 Task: Create in the project AgileDream and in the Backlog issue 'Develop a new tool for automated testing of cross-device compatibility and responsiveness' a child issue 'Code optimization for low-latency network socket programming', and assign it to team member softage.1@softage.net. Create in the project AgileDream and in the Backlog issue 'Upgrade the search engine' a child issue 'Chatbot conversation sentiment analysis and remediation', and assign it to team member softage.2@softage.net
Action: Mouse moved to (191, 53)
Screenshot: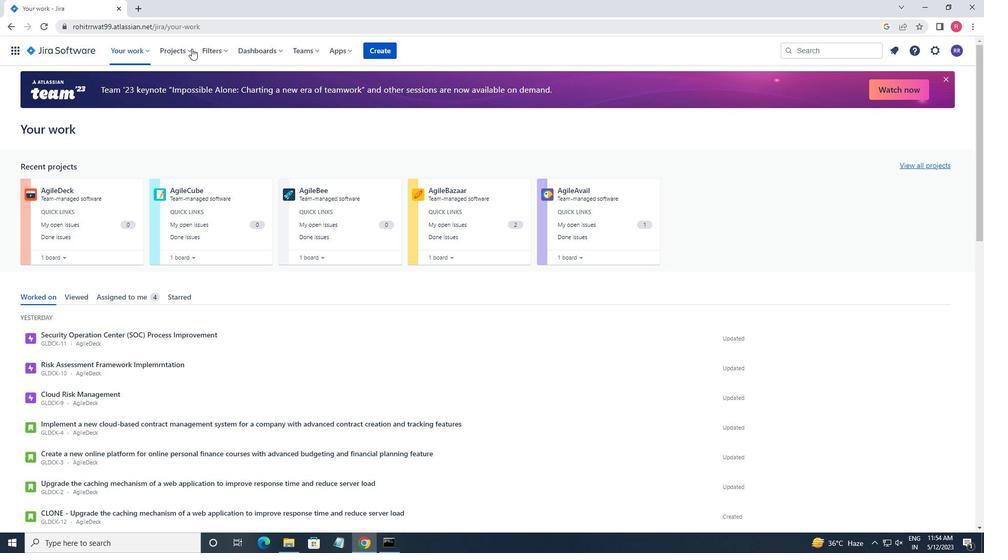 
Action: Mouse pressed left at (191, 53)
Screenshot: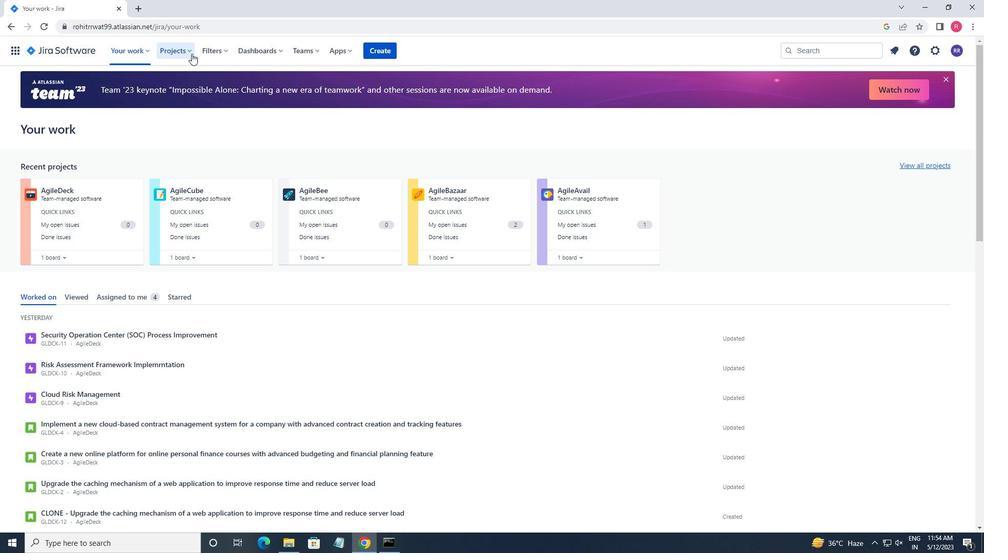 
Action: Mouse moved to (197, 107)
Screenshot: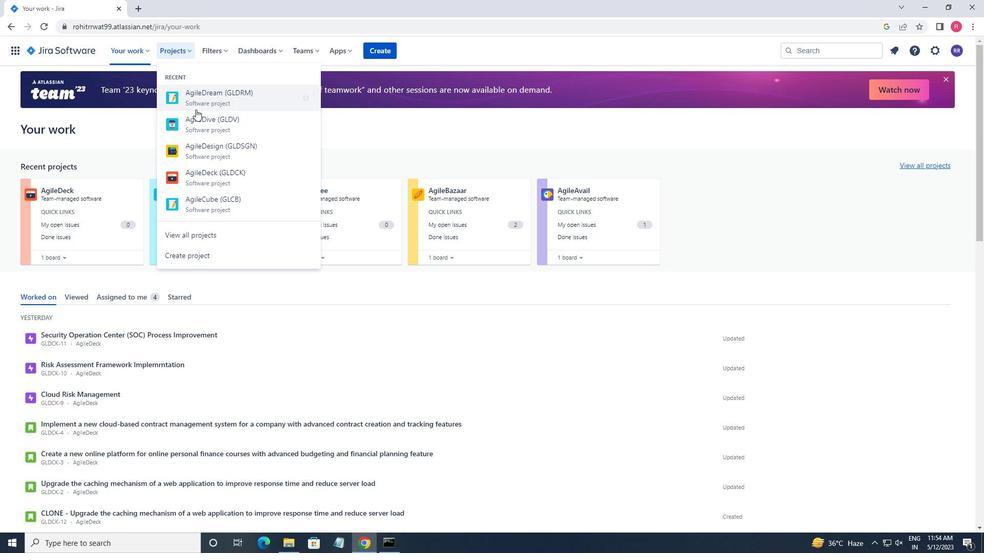 
Action: Mouse pressed left at (197, 107)
Screenshot: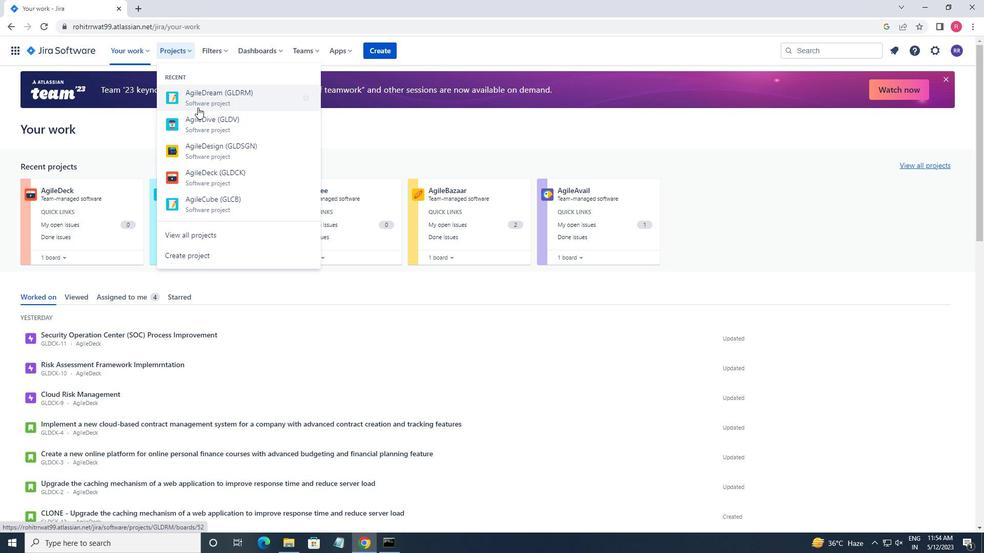 
Action: Mouse moved to (54, 152)
Screenshot: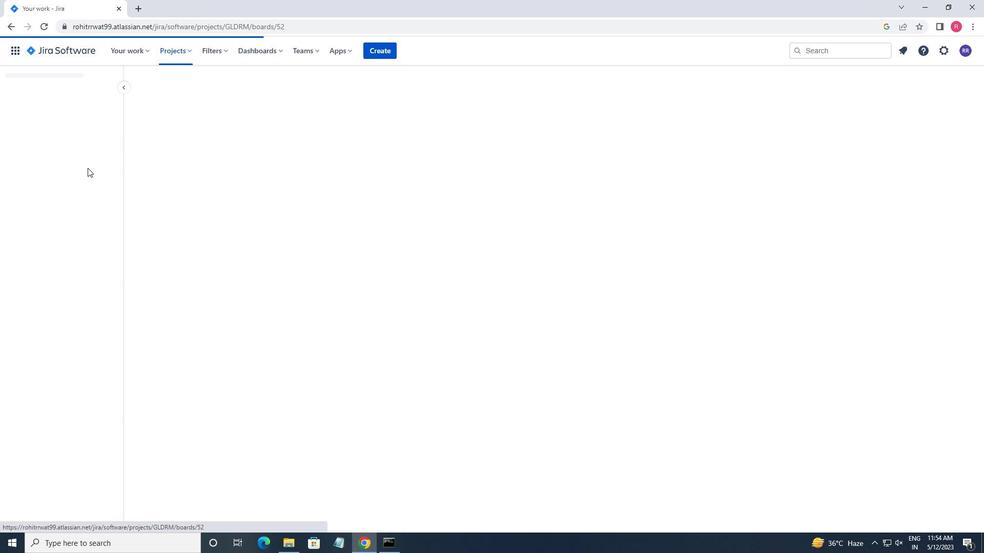 
Action: Mouse pressed left at (54, 152)
Screenshot: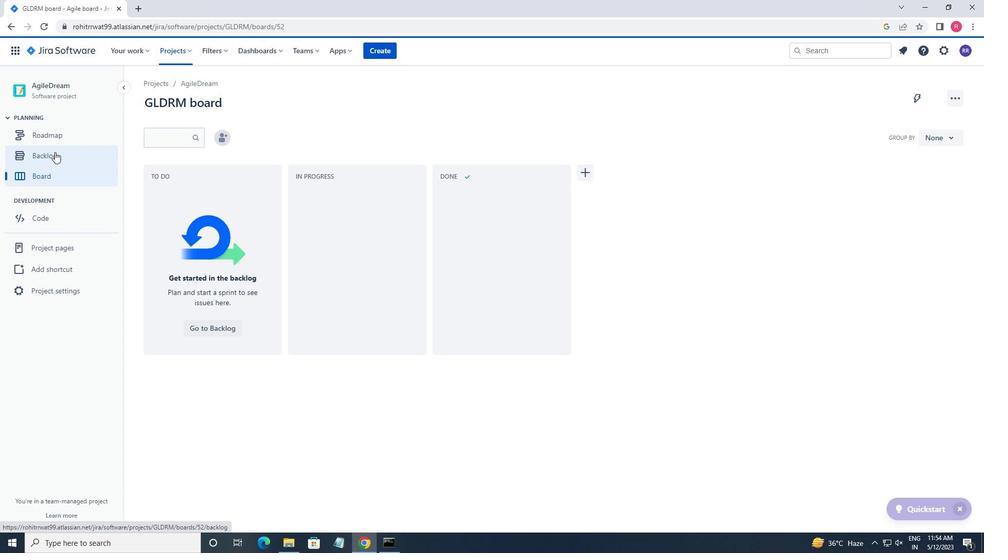 
Action: Mouse moved to (390, 309)
Screenshot: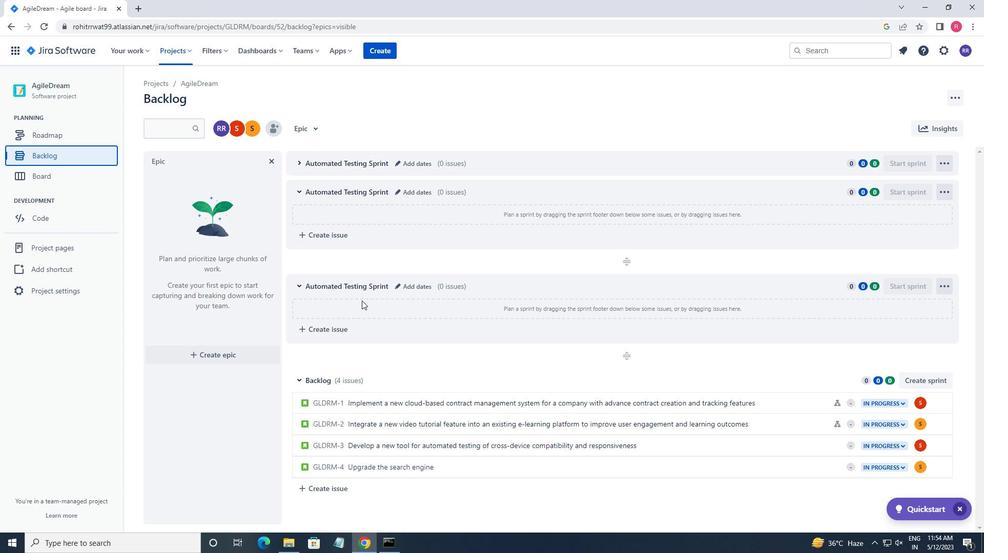 
Action: Mouse scrolled (390, 308) with delta (0, 0)
Screenshot: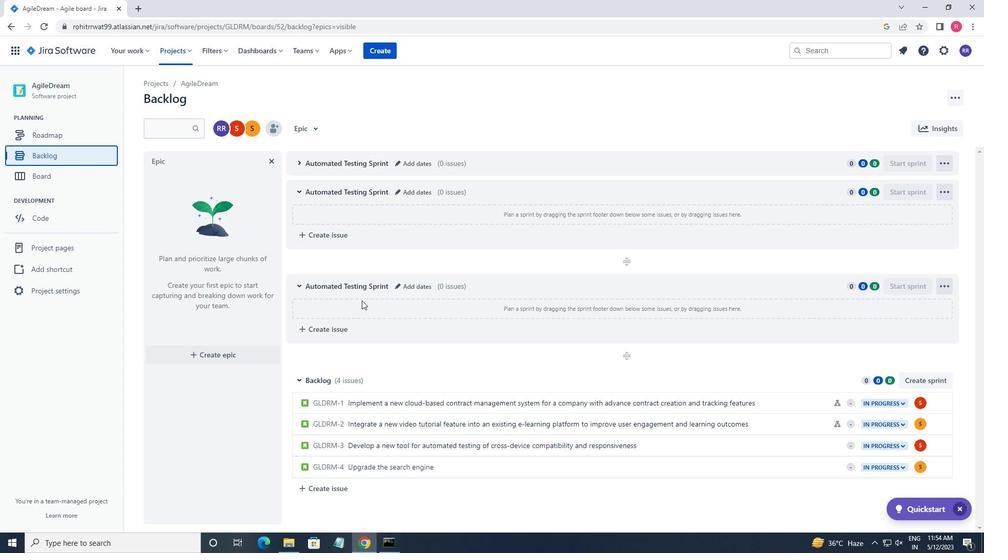 
Action: Mouse scrolled (390, 308) with delta (0, 0)
Screenshot: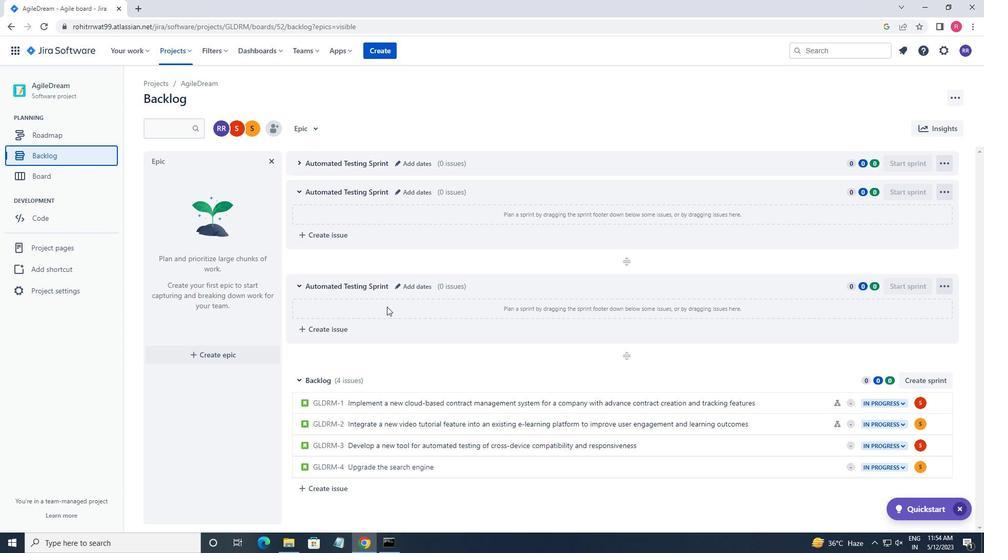 
Action: Mouse scrolled (390, 308) with delta (0, 0)
Screenshot: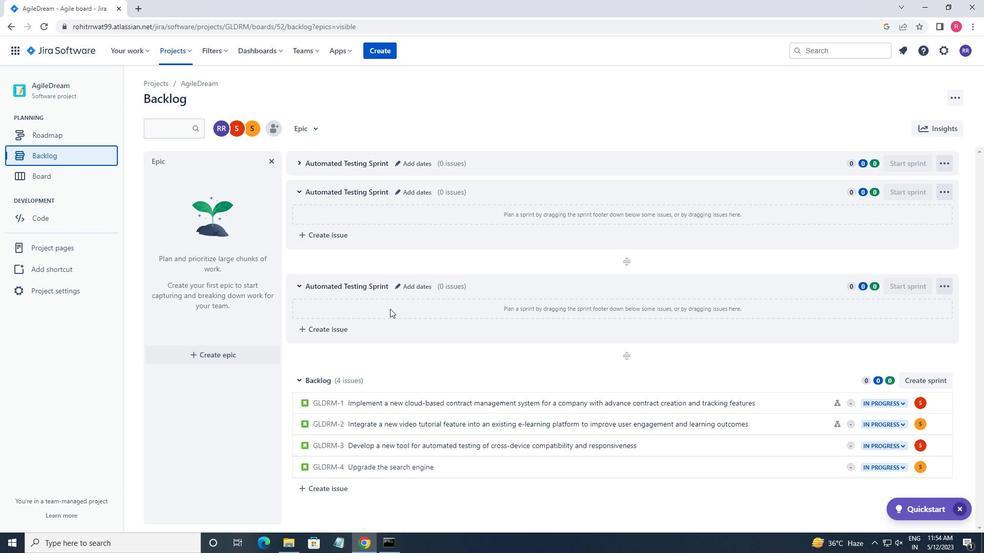 
Action: Mouse scrolled (390, 308) with delta (0, 0)
Screenshot: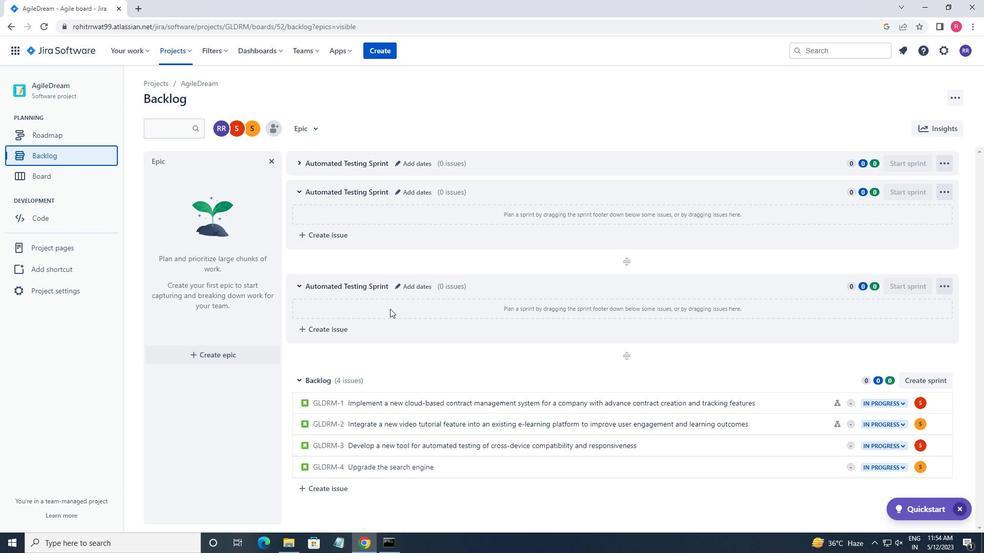 
Action: Mouse scrolled (390, 308) with delta (0, 0)
Screenshot: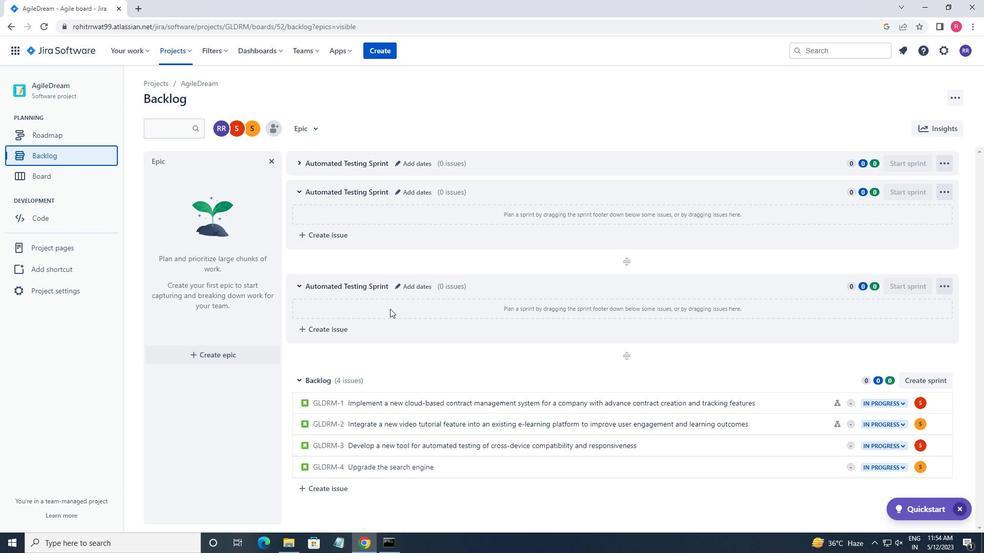 
Action: Mouse moved to (718, 446)
Screenshot: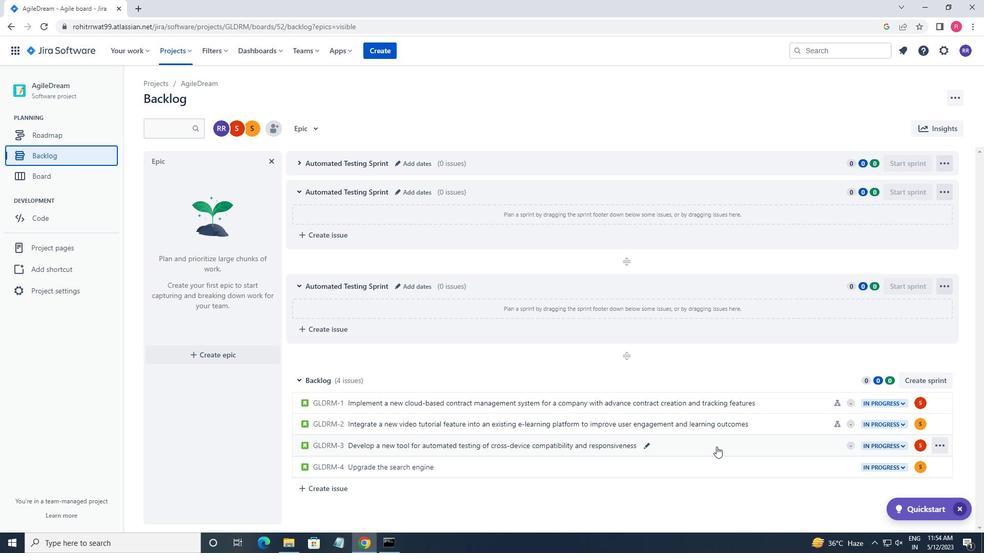 
Action: Mouse pressed left at (718, 446)
Screenshot: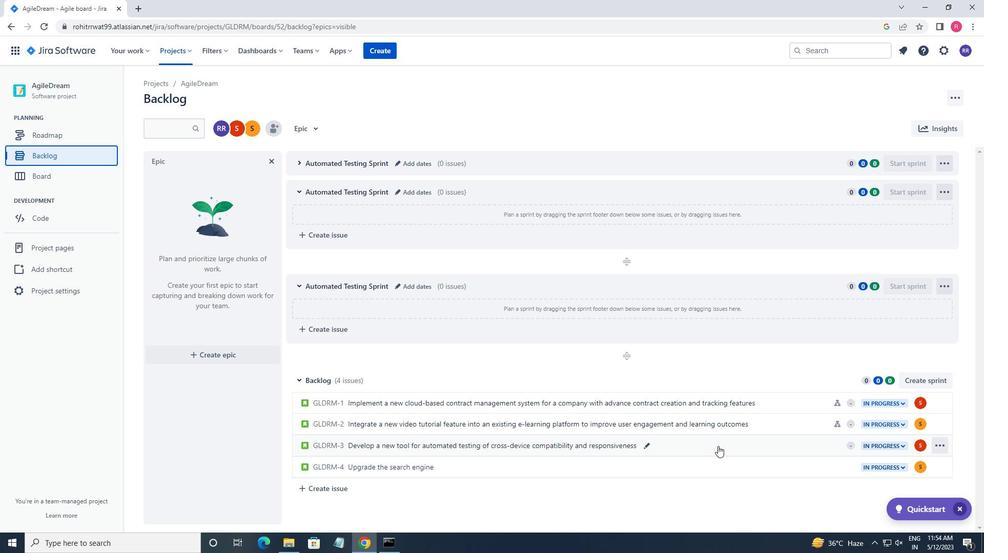 
Action: Mouse moved to (797, 233)
Screenshot: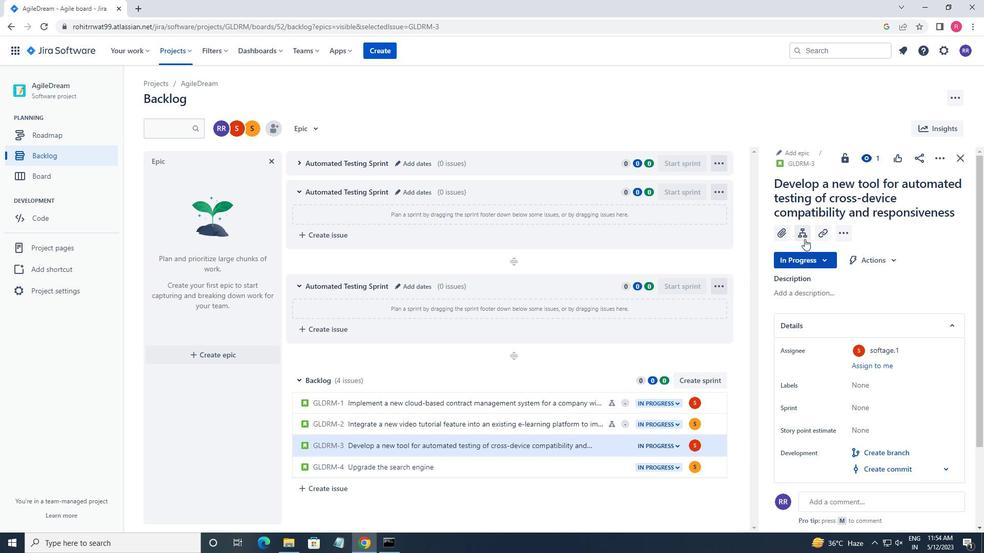 
Action: Mouse pressed left at (797, 233)
Screenshot: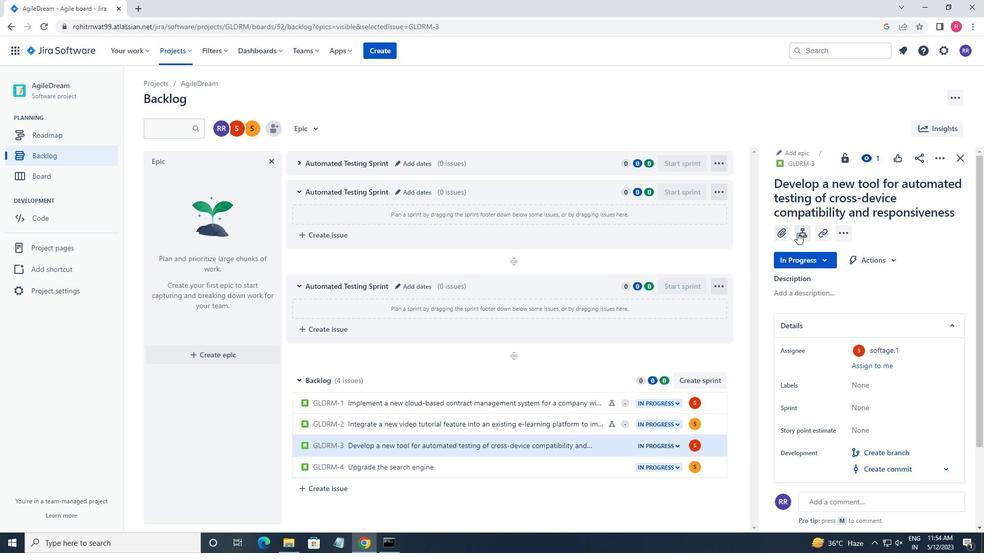 
Action: Mouse moved to (786, 314)
Screenshot: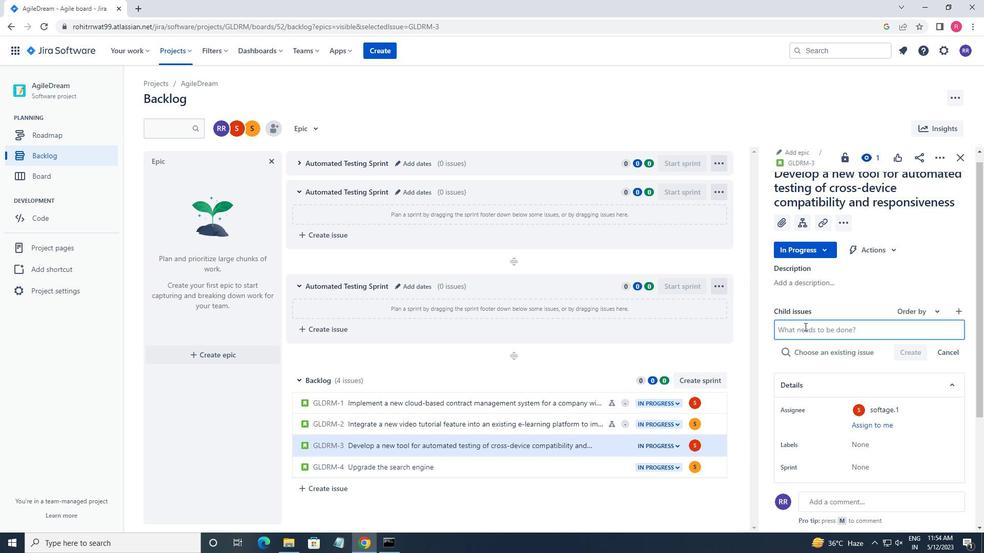 
Action: Key pressed <Key.shift>CODE<Key.space>OPTIMIZATION<Key.space>FOR<Key.space>LOW-LATENCY<Key.space>NETWORK<Key.space>SOCKET<Key.space>PROGRAMMING<Key.enter>
Screenshot: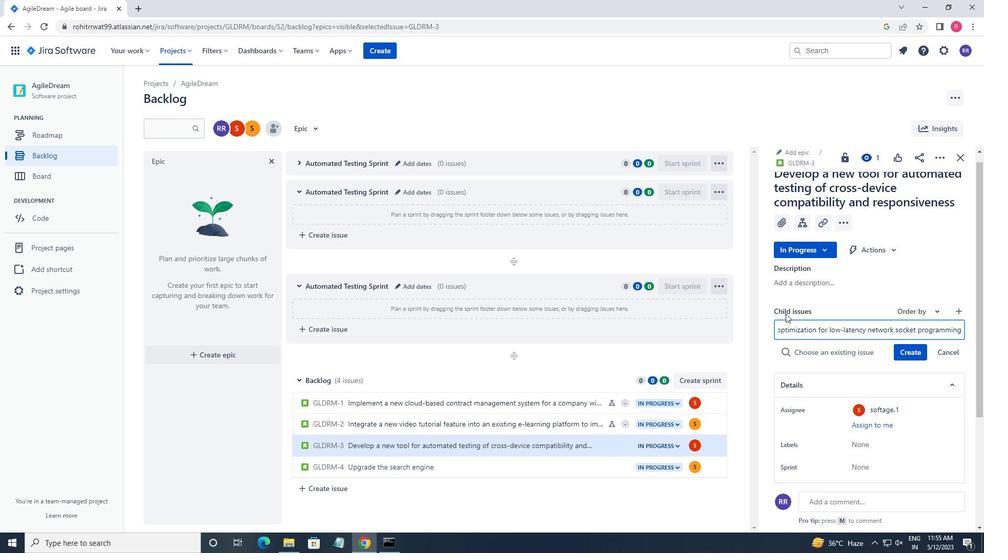
Action: Mouse moved to (919, 334)
Screenshot: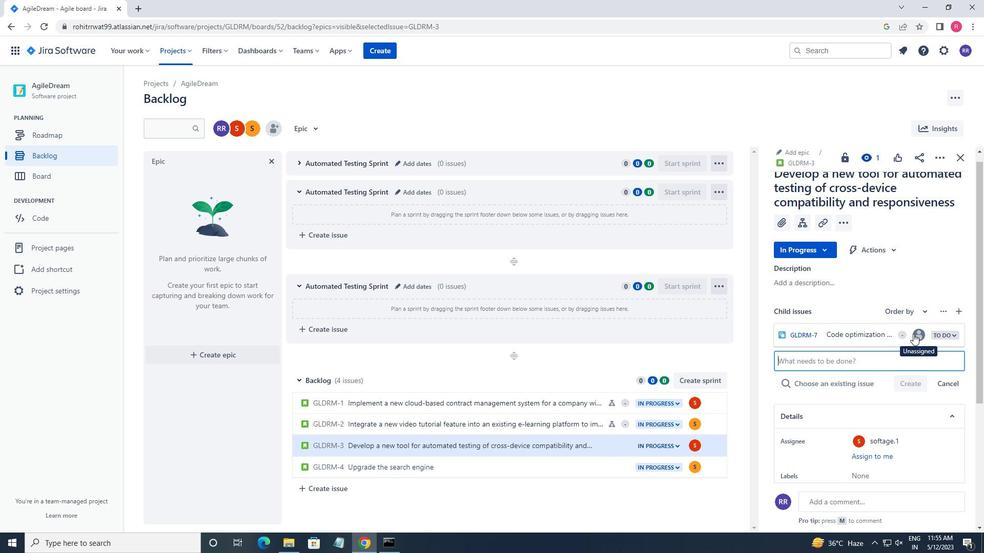 
Action: Mouse pressed left at (919, 334)
Screenshot: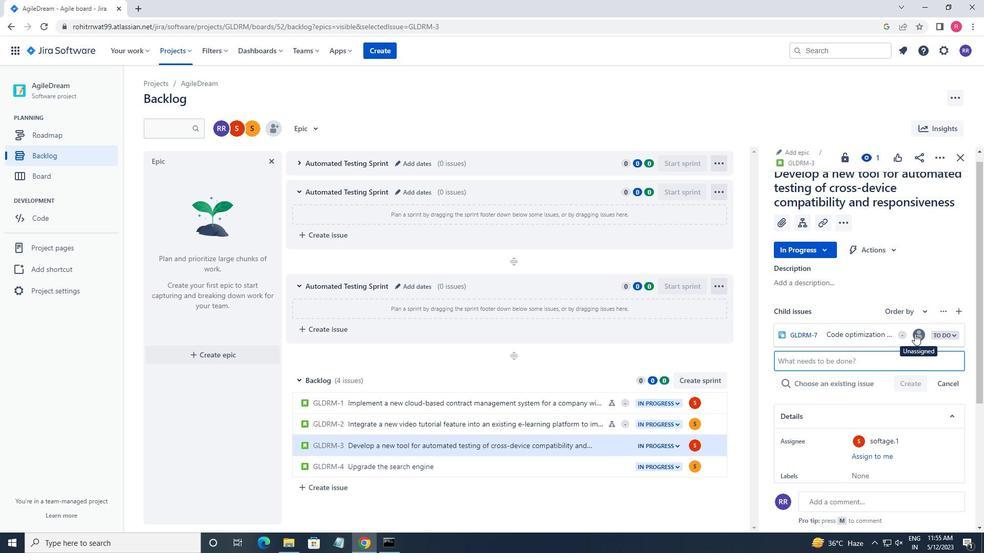 
Action: Mouse moved to (903, 325)
Screenshot: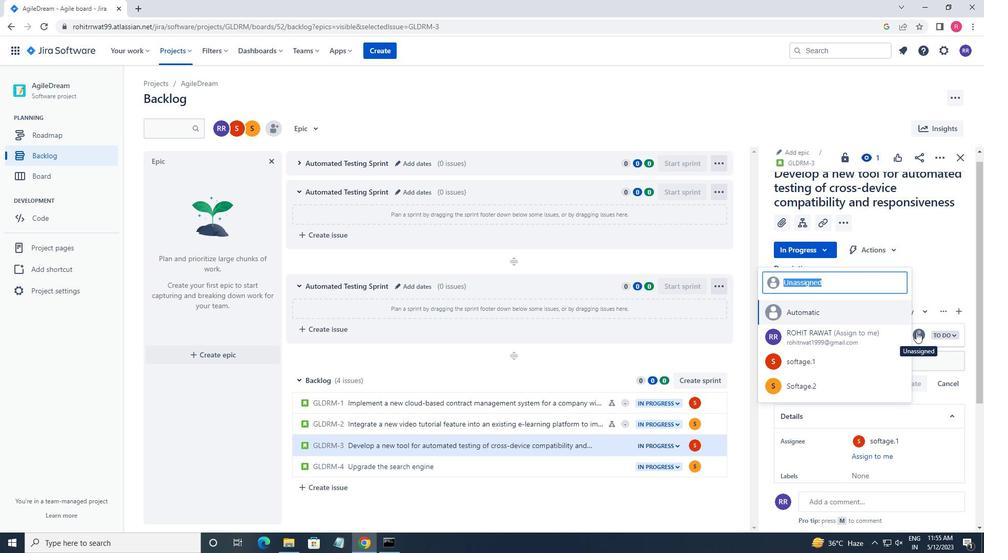 
Action: Key pressed SOFTSAGE<Key.backspace><Key.backspace><Key.backspace><Key.backspace>AGE.1<Key.shift>@SOFTAGE.NET
Screenshot: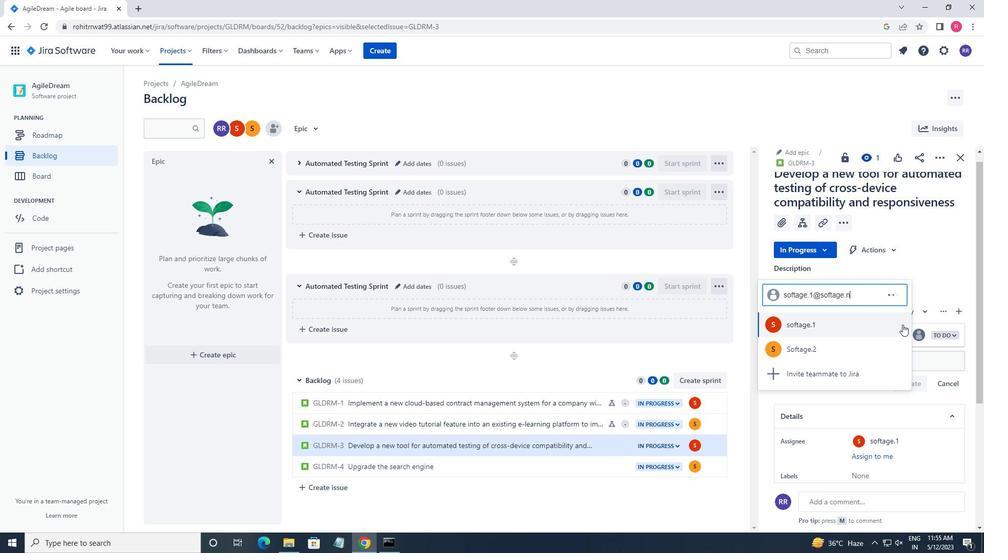 
Action: Mouse moved to (856, 330)
Screenshot: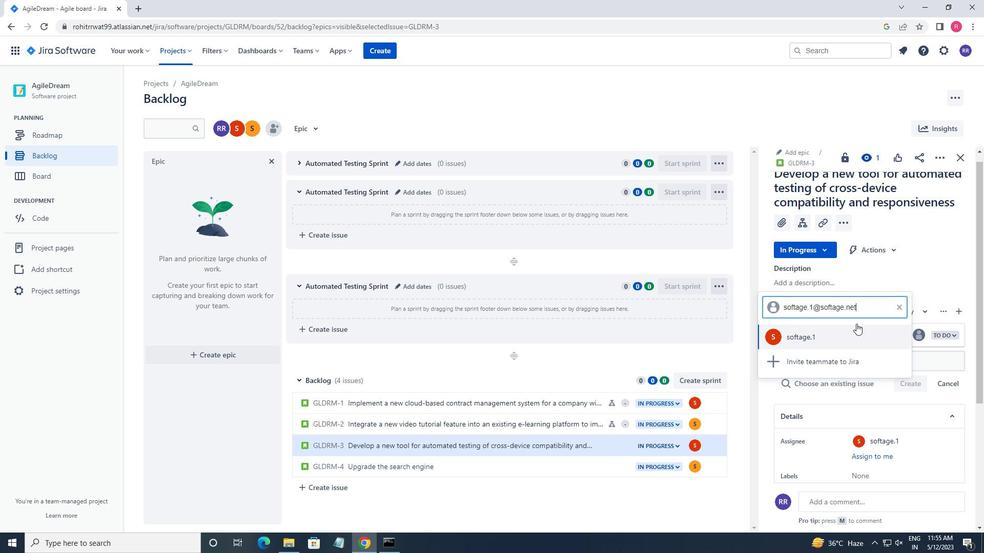 
Action: Mouse pressed left at (856, 330)
Screenshot: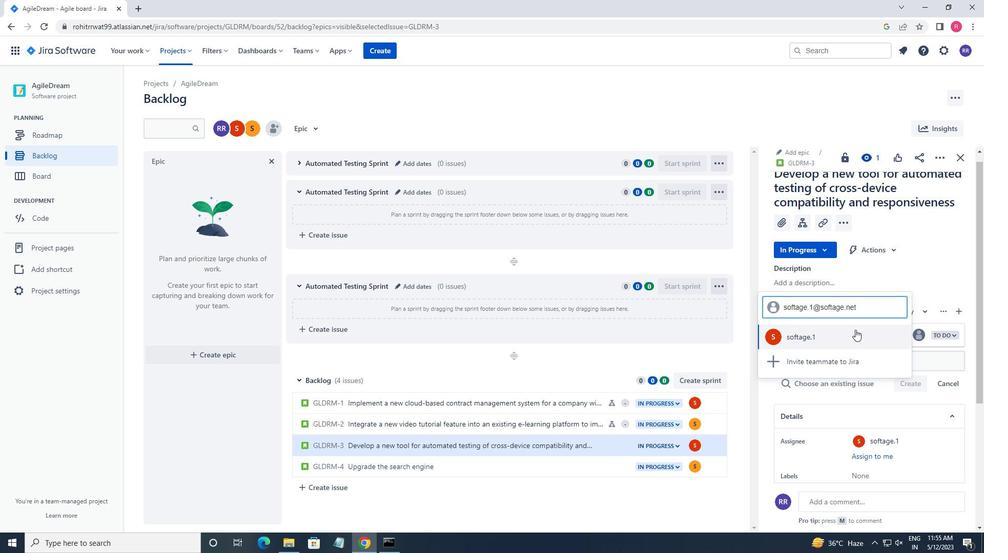 
Action: Mouse moved to (584, 474)
Screenshot: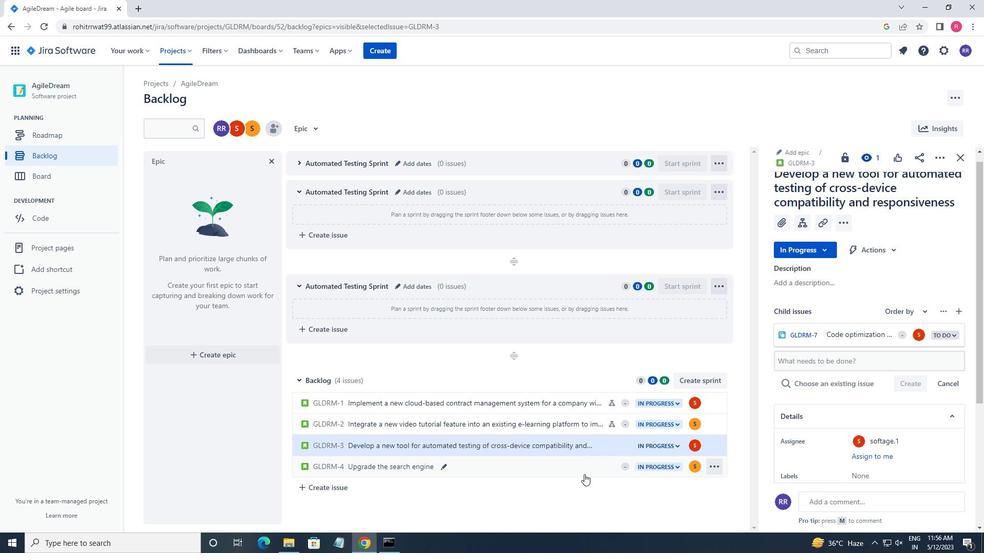 
Action: Mouse pressed left at (584, 474)
Screenshot: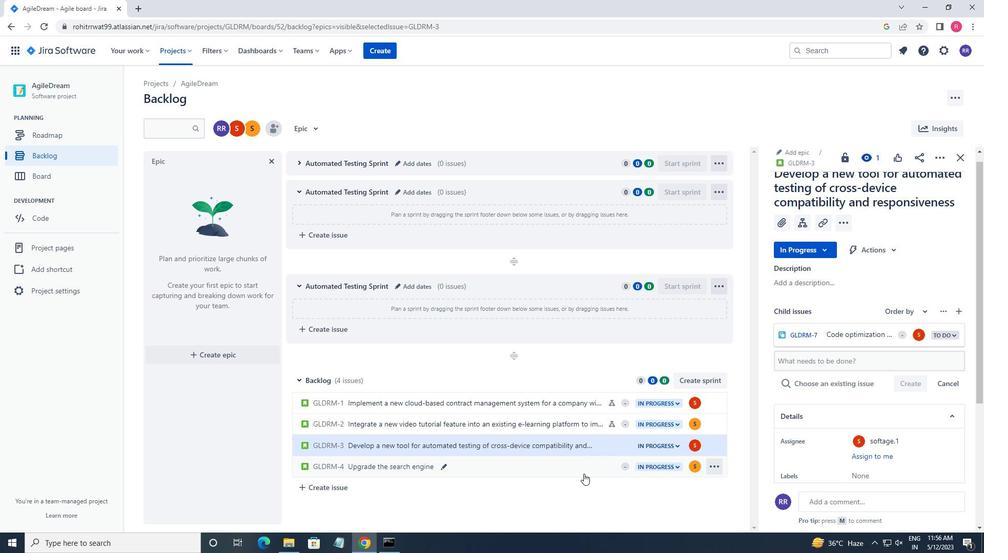 
Action: Mouse moved to (806, 209)
Screenshot: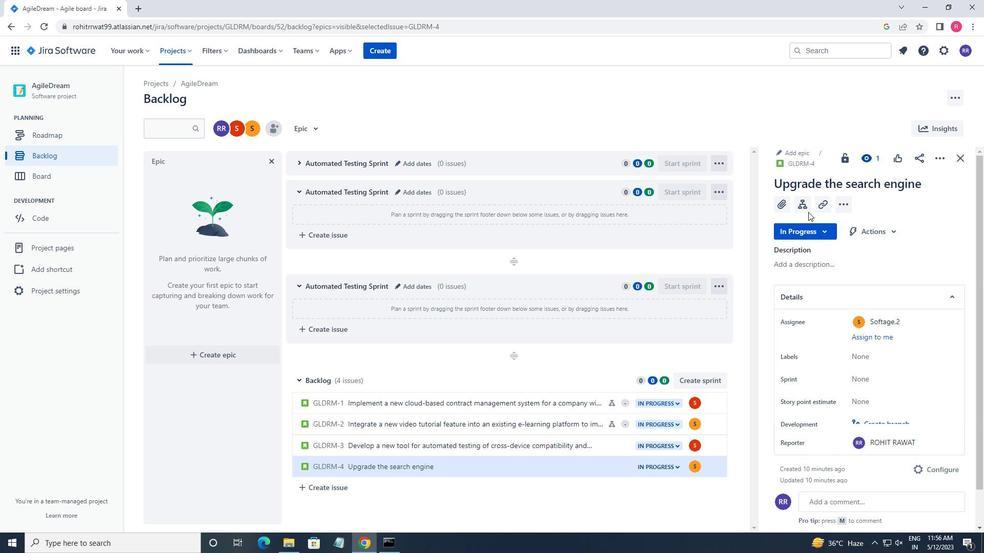 
Action: Mouse pressed left at (806, 209)
Screenshot: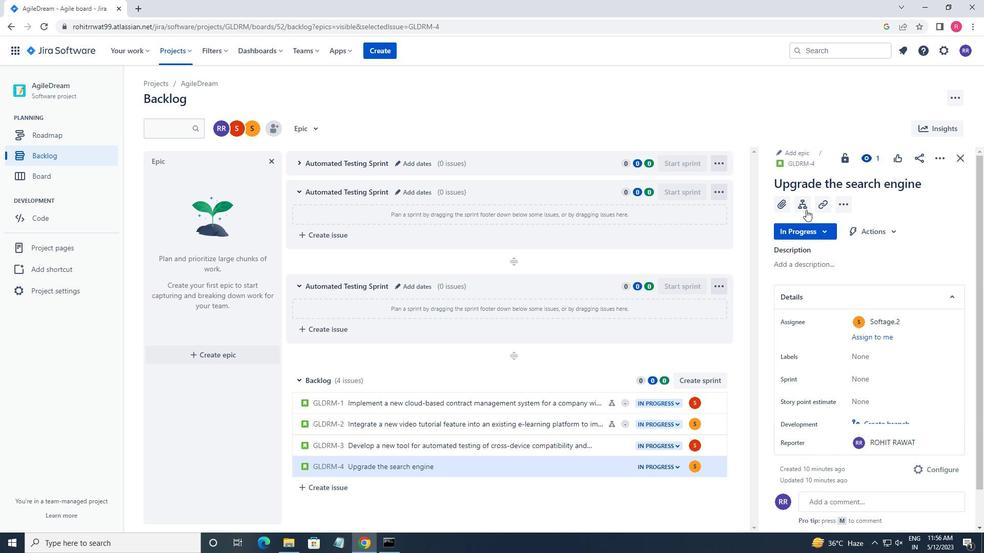 
Action: Mouse moved to (833, 292)
Screenshot: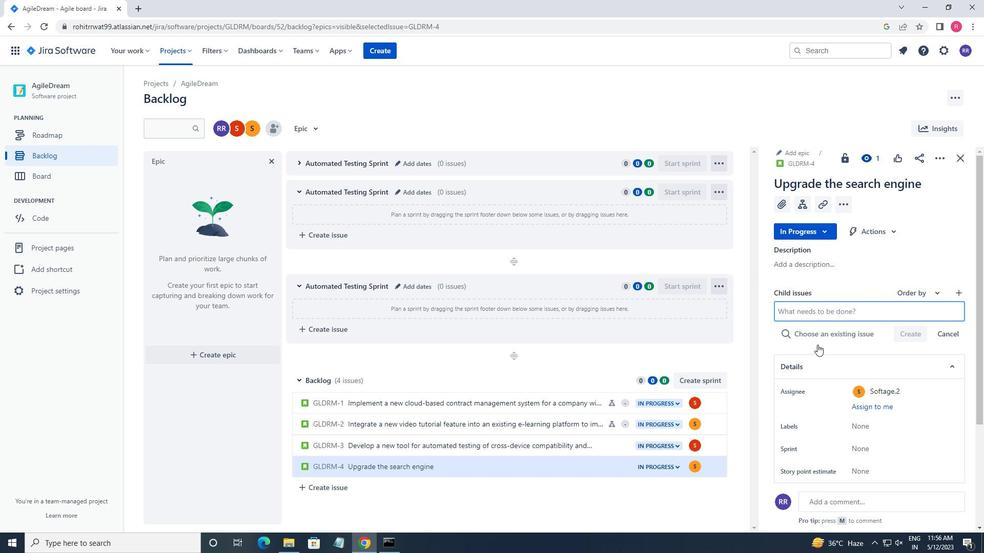
Action: Key pressed <Key.shift>CHATBOT<Key.space>CONVERSATION<Key.space>SENTIMENT<Key.space>ANALYSIS<Key.space>AND<Key.space>REMEDIATION
Screenshot: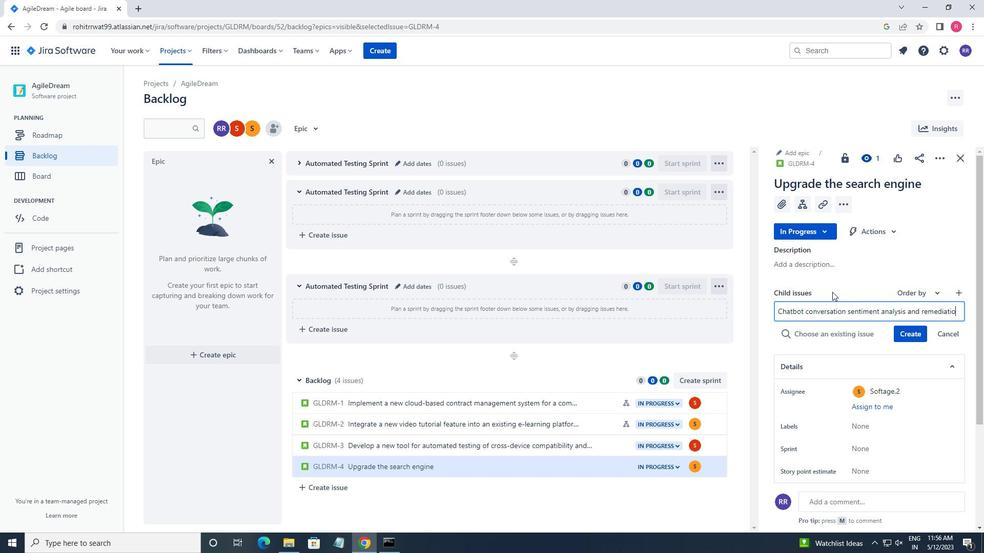 
Action: Mouse moved to (907, 333)
Screenshot: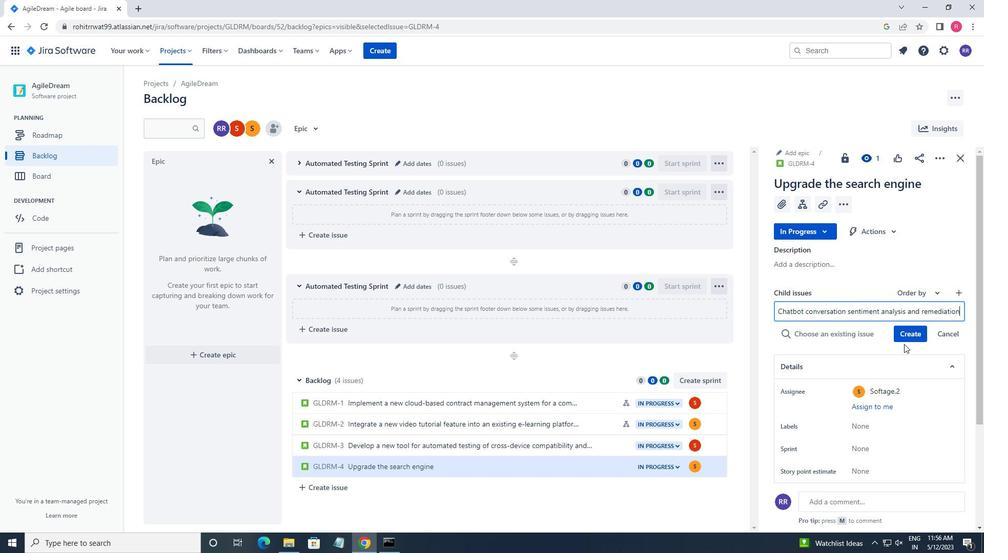 
Action: Mouse pressed left at (907, 333)
Screenshot: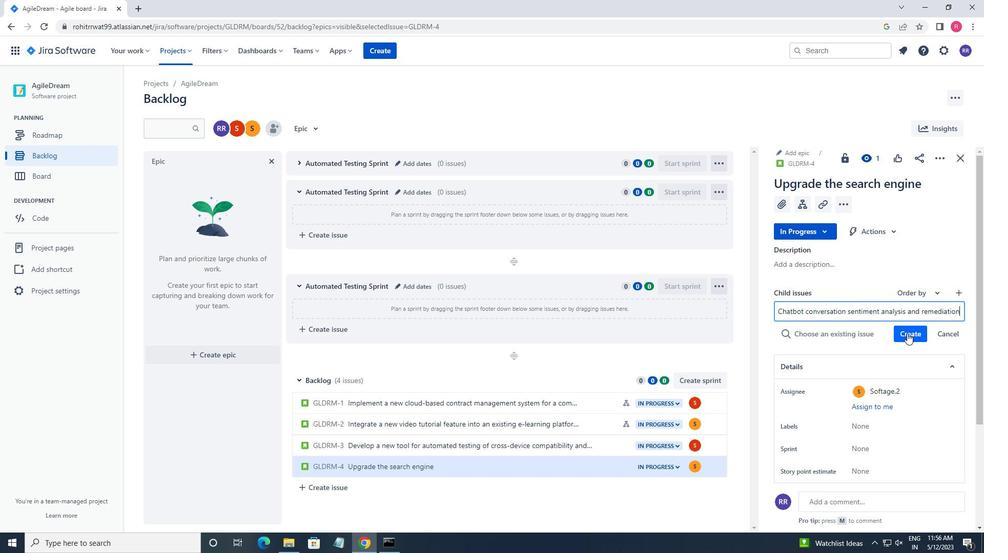 
Action: Mouse moved to (925, 318)
Screenshot: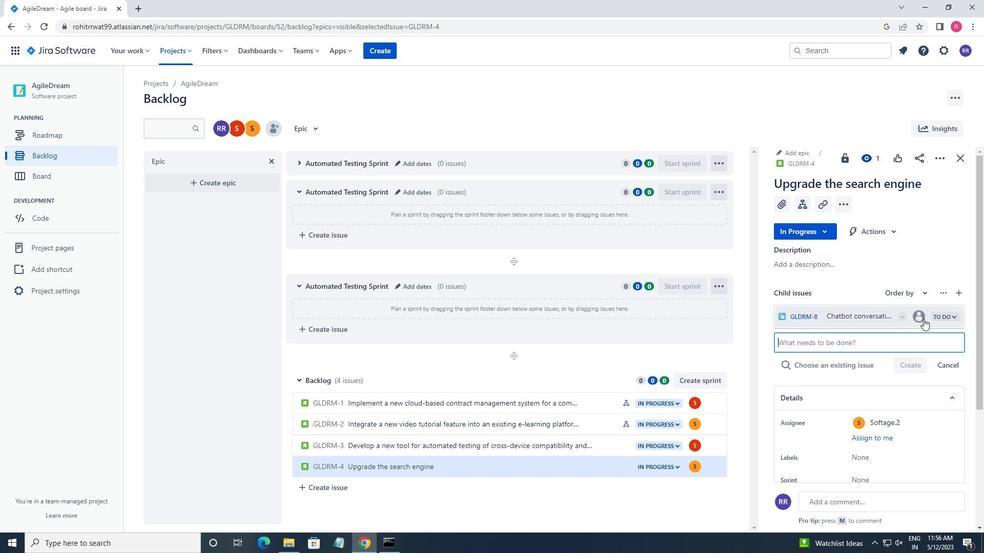 
Action: Mouse pressed left at (925, 318)
Screenshot: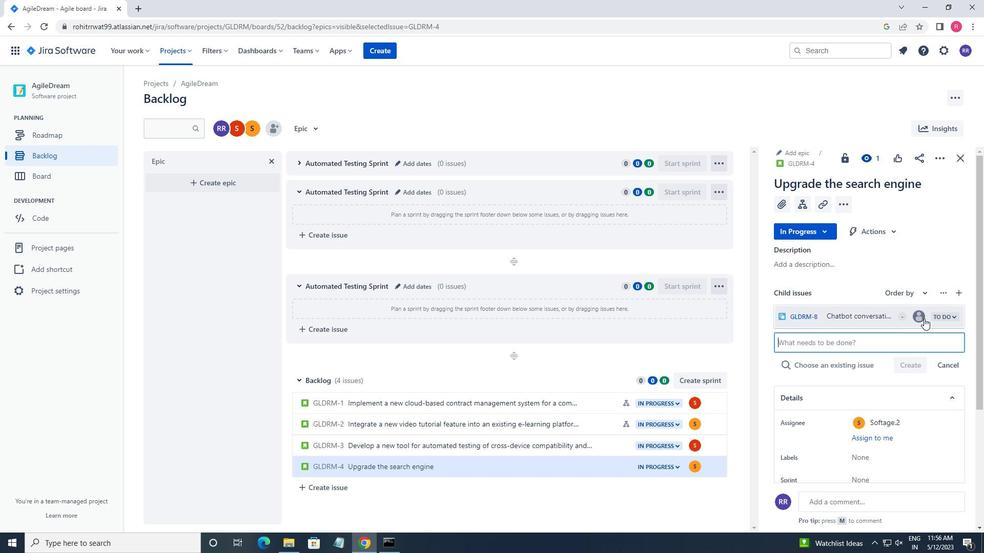 
Action: Key pressed SOFTAGE.2
Screenshot: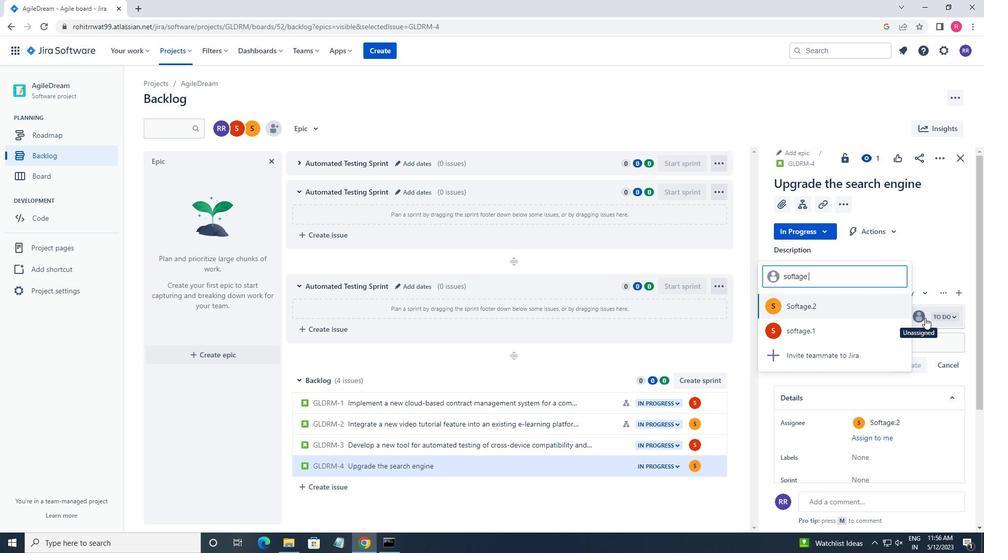 
Action: Mouse moved to (842, 313)
Screenshot: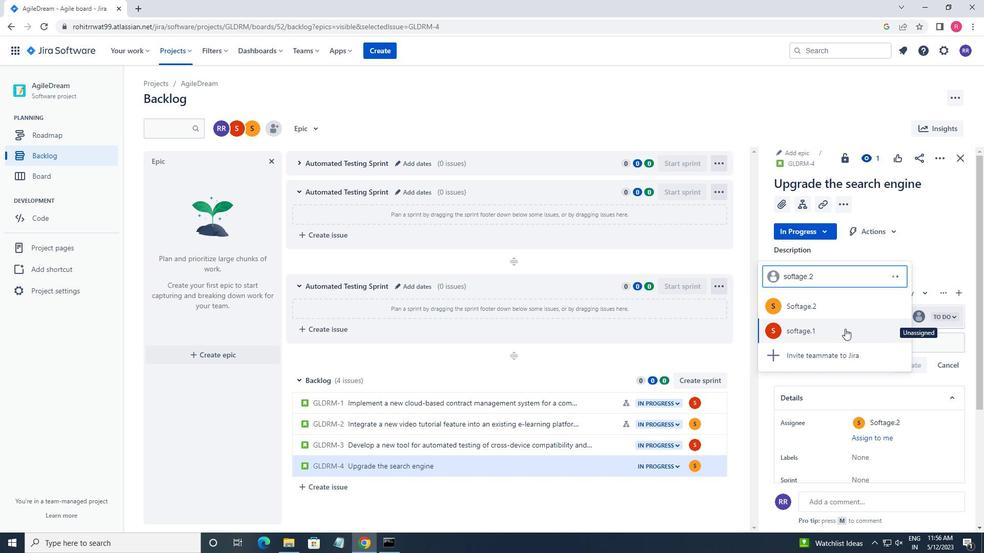 
Action: Mouse pressed left at (842, 313)
Screenshot: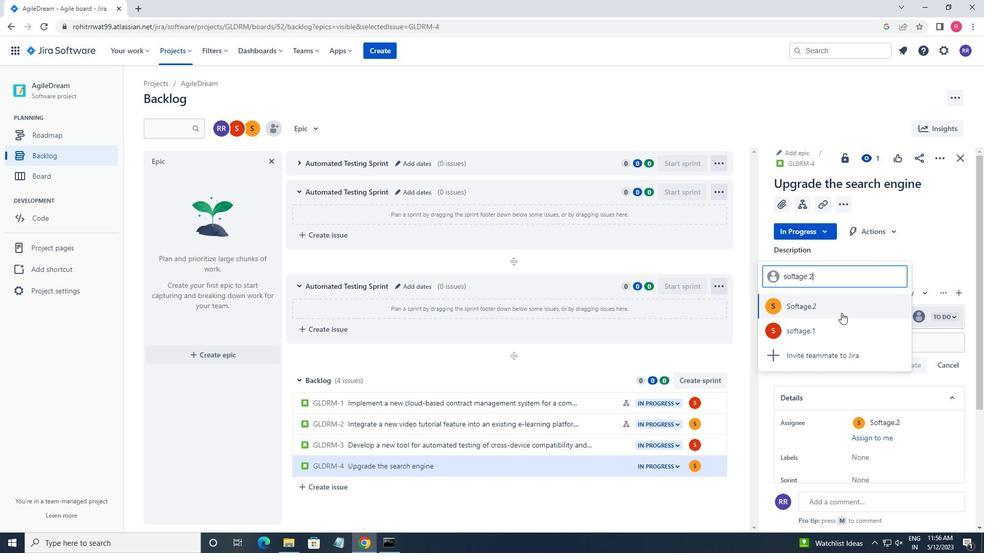 
